 Task: Select Increase contrast
Action: Mouse moved to (189, 142)
Screenshot: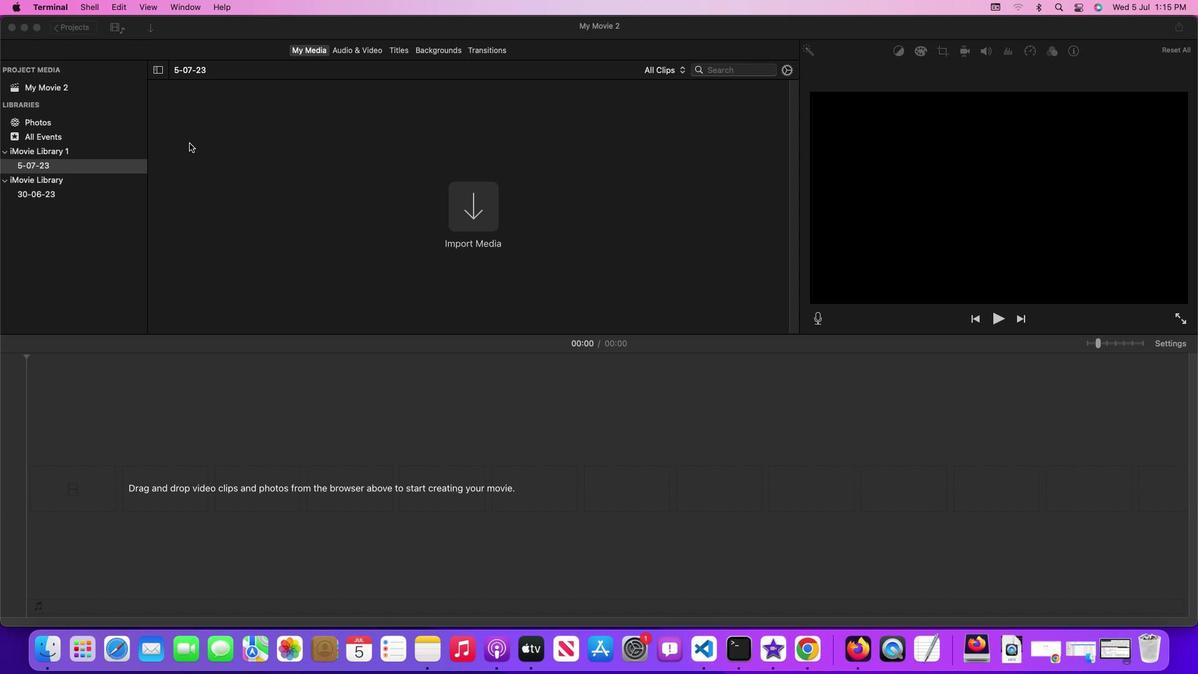 
Action: Mouse pressed left at (189, 142)
Screenshot: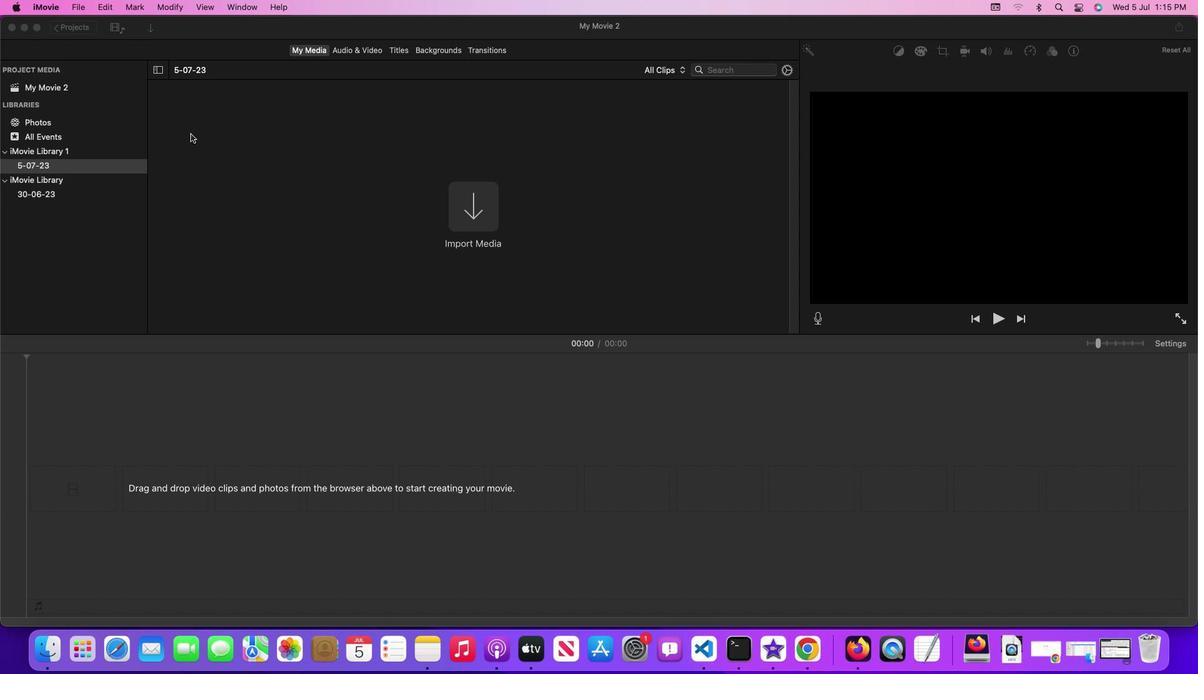
Action: Mouse moved to (46, 4)
Screenshot: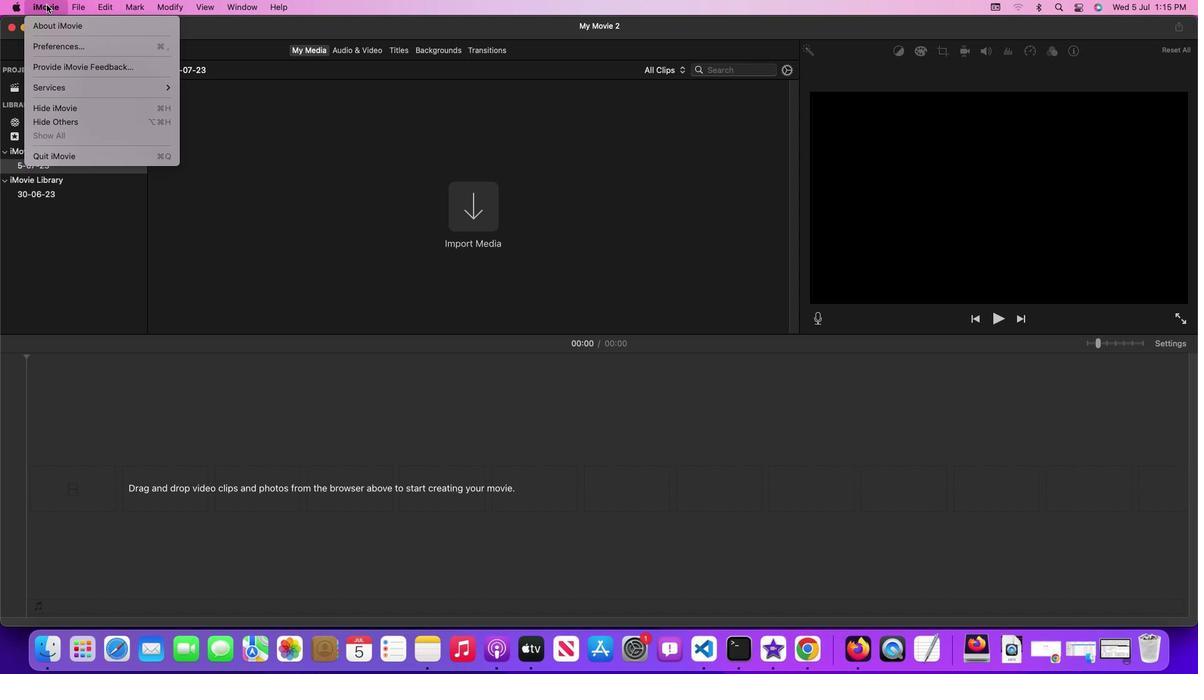 
Action: Mouse pressed left at (46, 4)
Screenshot: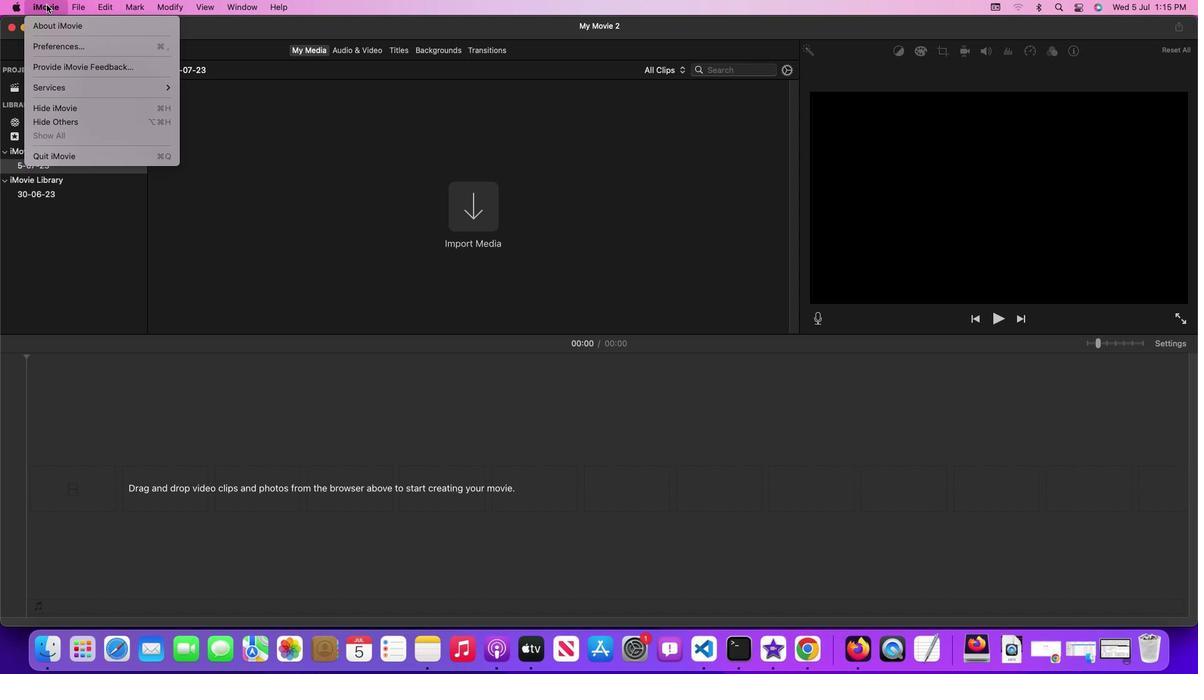 
Action: Mouse moved to (191, 105)
Screenshot: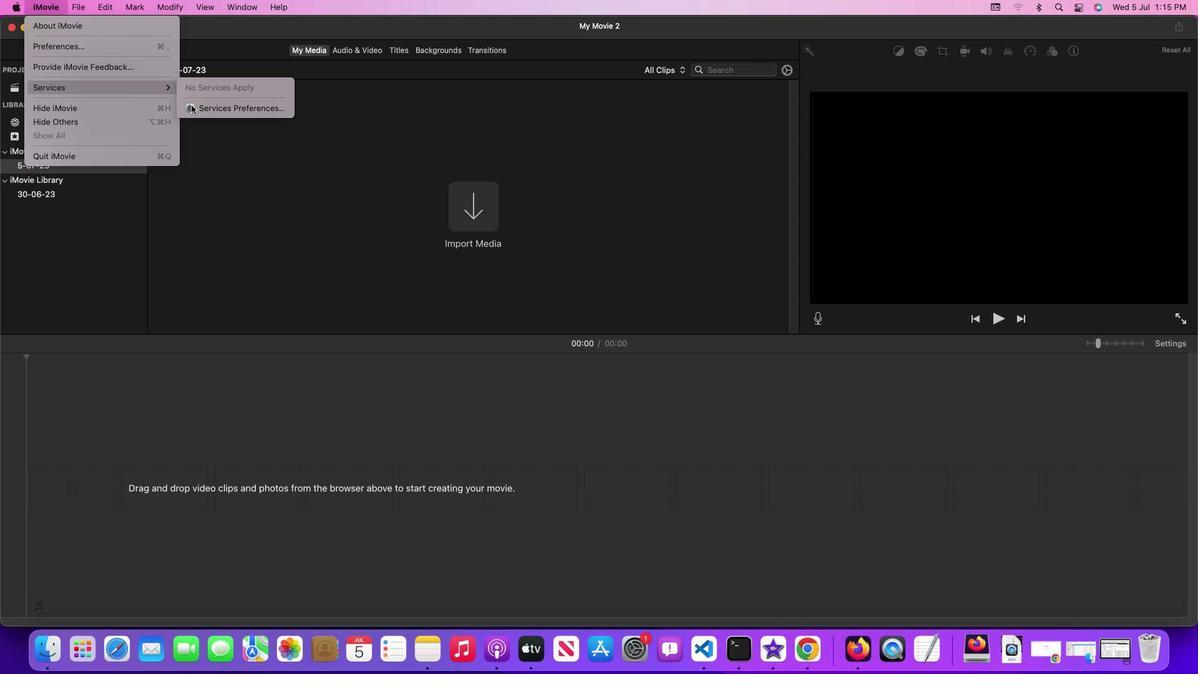 
Action: Mouse pressed left at (191, 105)
Screenshot: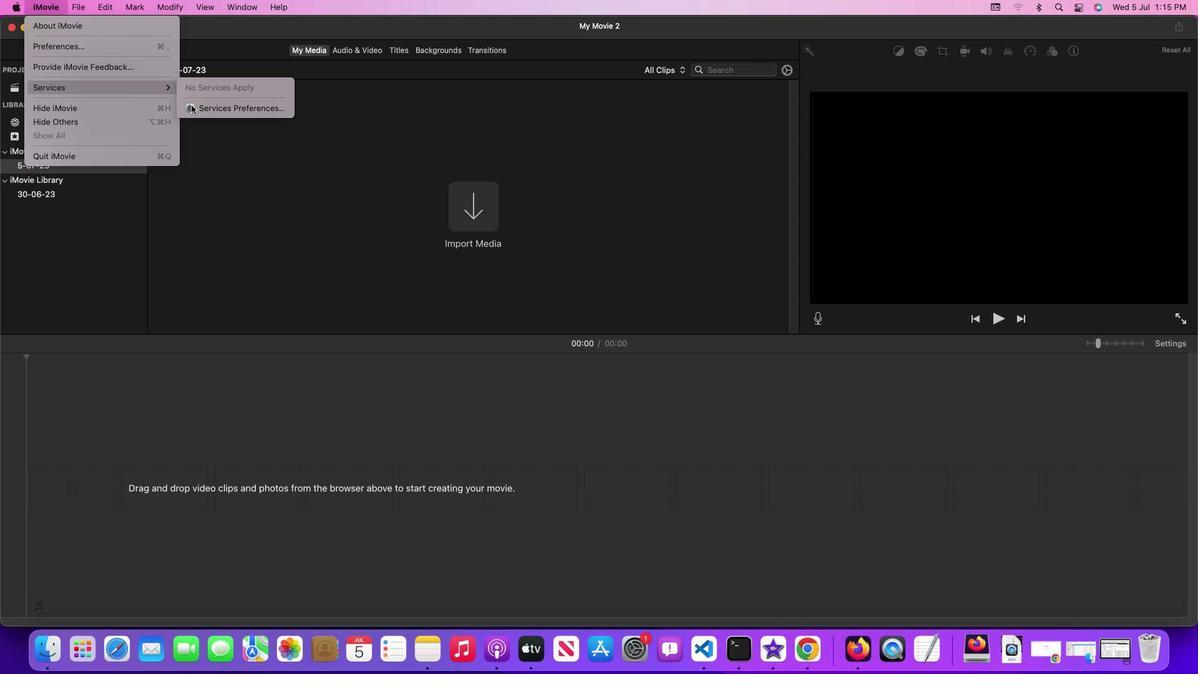 
Action: Mouse moved to (479, 189)
Screenshot: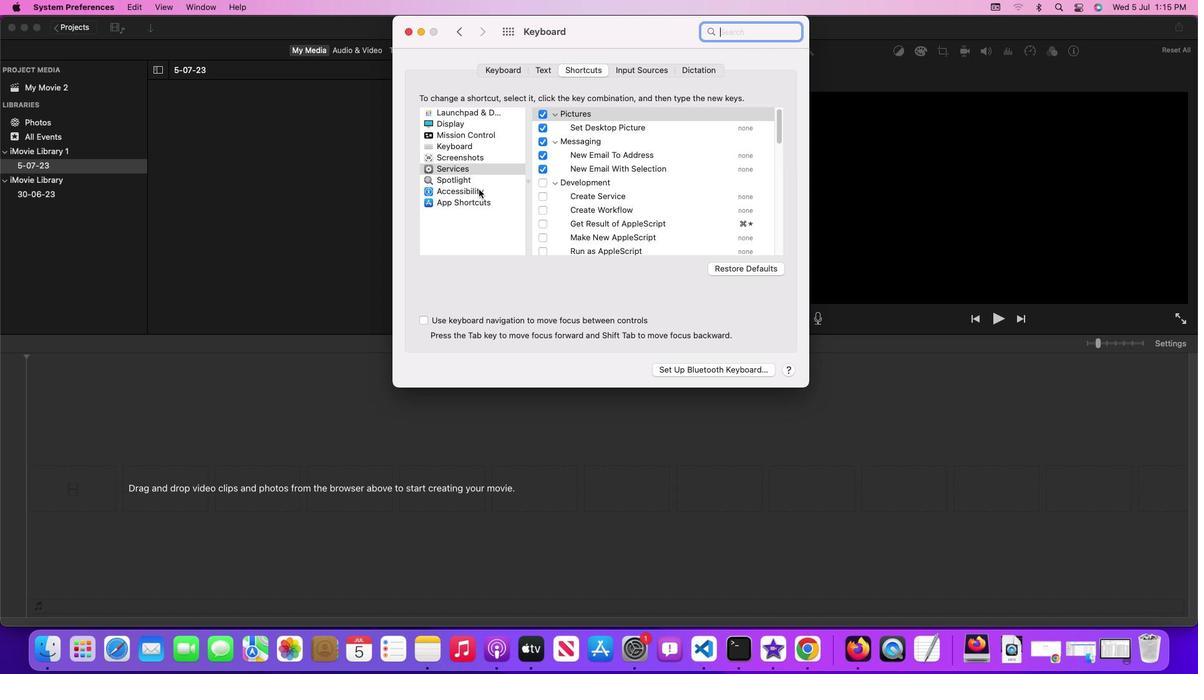 
Action: Mouse pressed left at (479, 189)
Screenshot: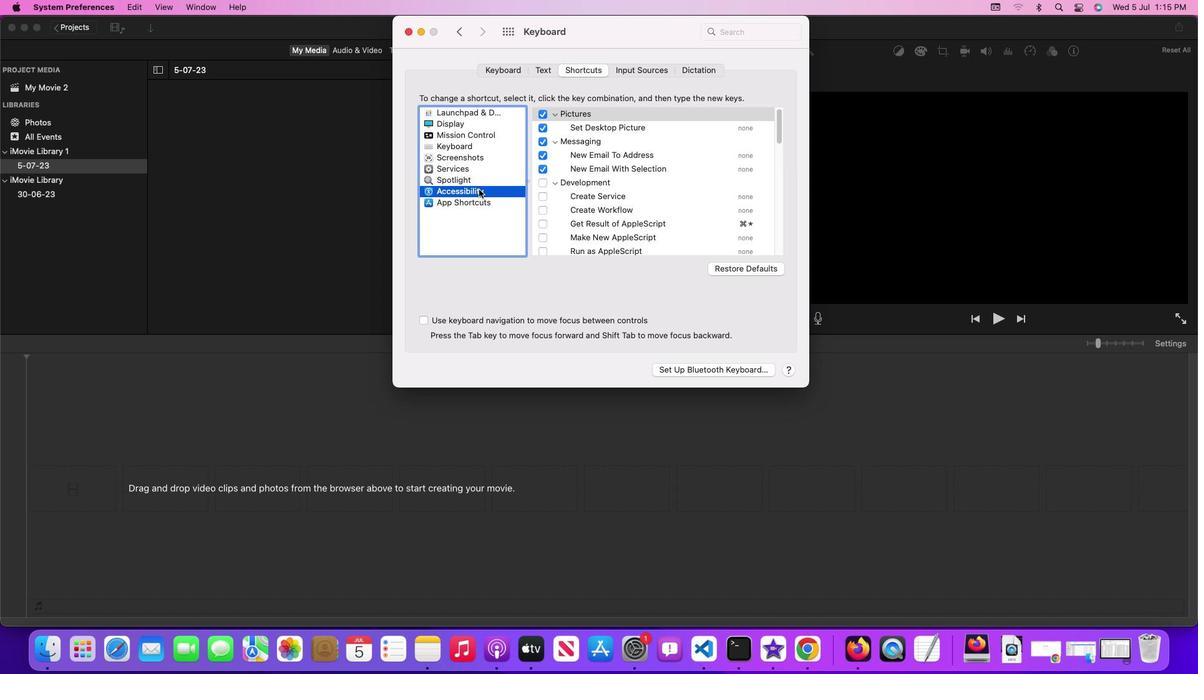 
Action: Mouse moved to (540, 196)
Screenshot: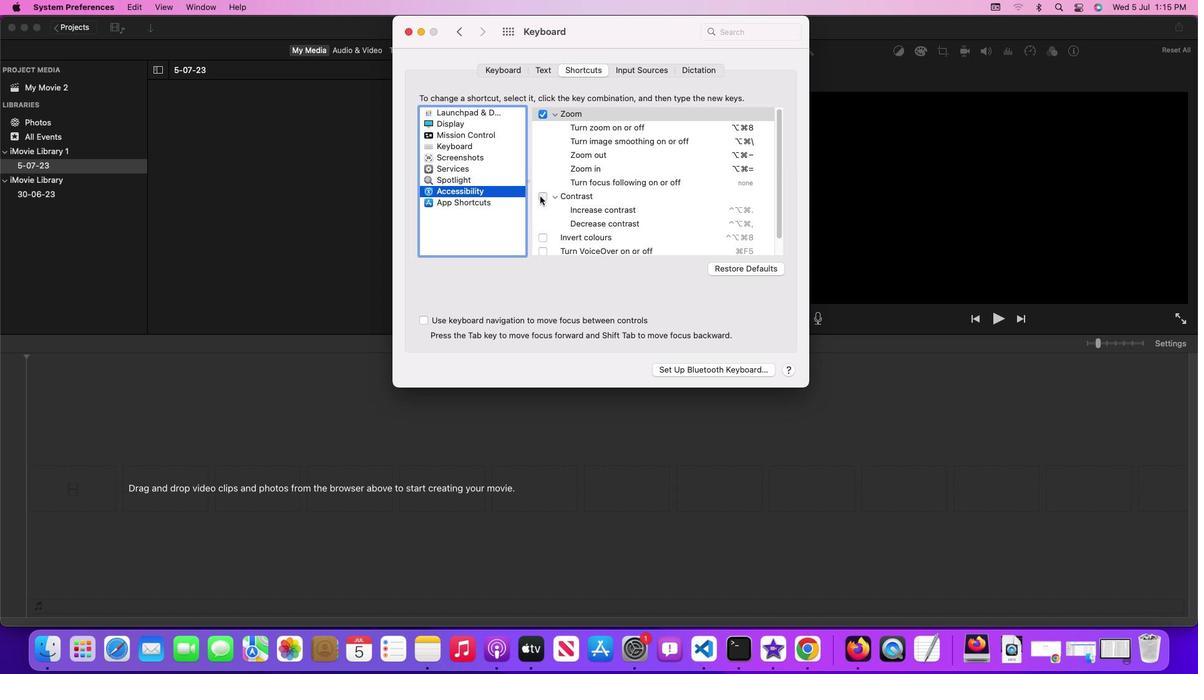 
Action: Mouse pressed left at (540, 196)
Screenshot: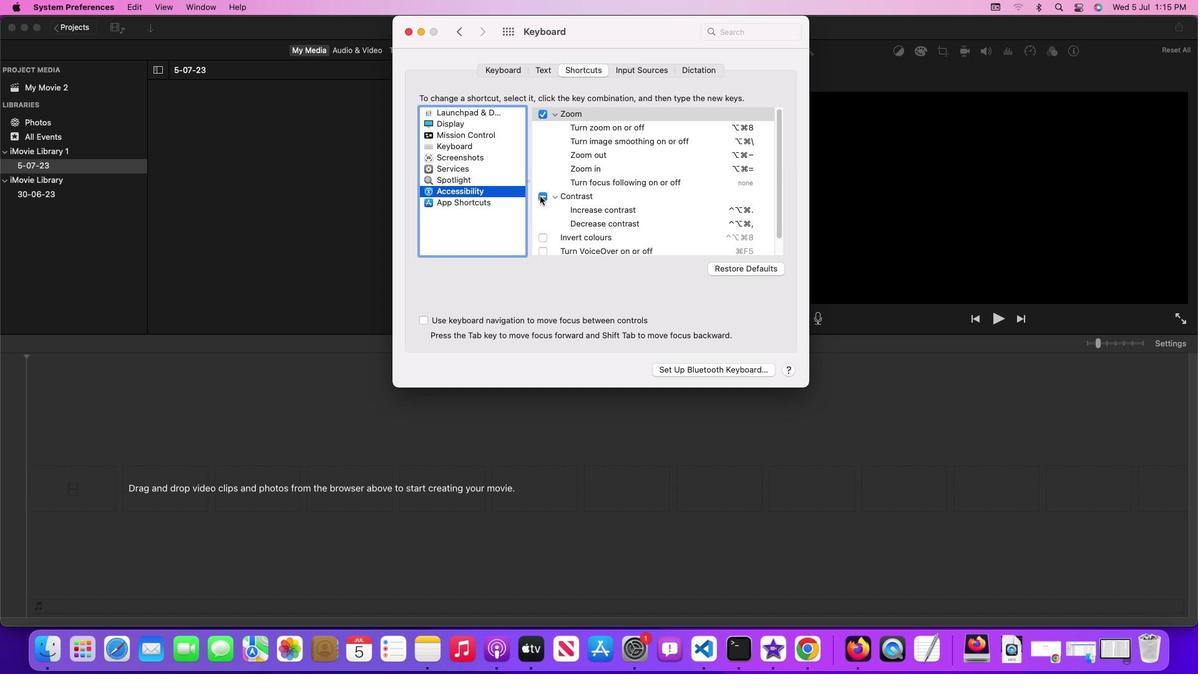 
Action: Mouse moved to (593, 208)
Screenshot: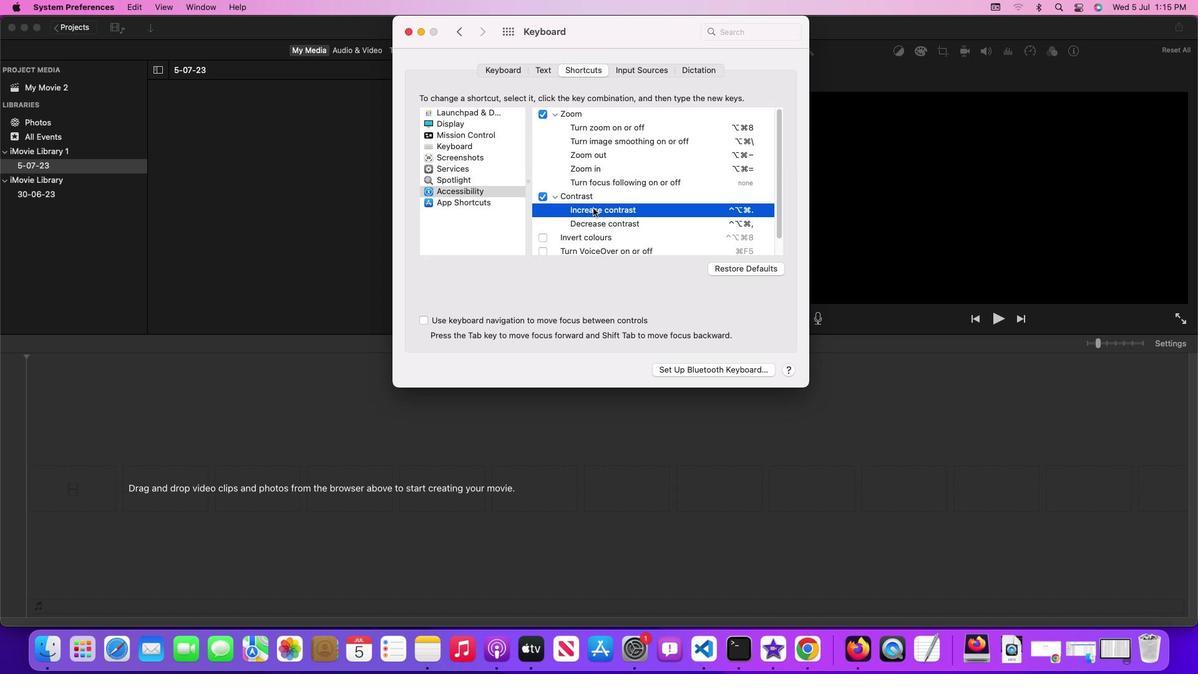 
Action: Mouse pressed left at (593, 208)
Screenshot: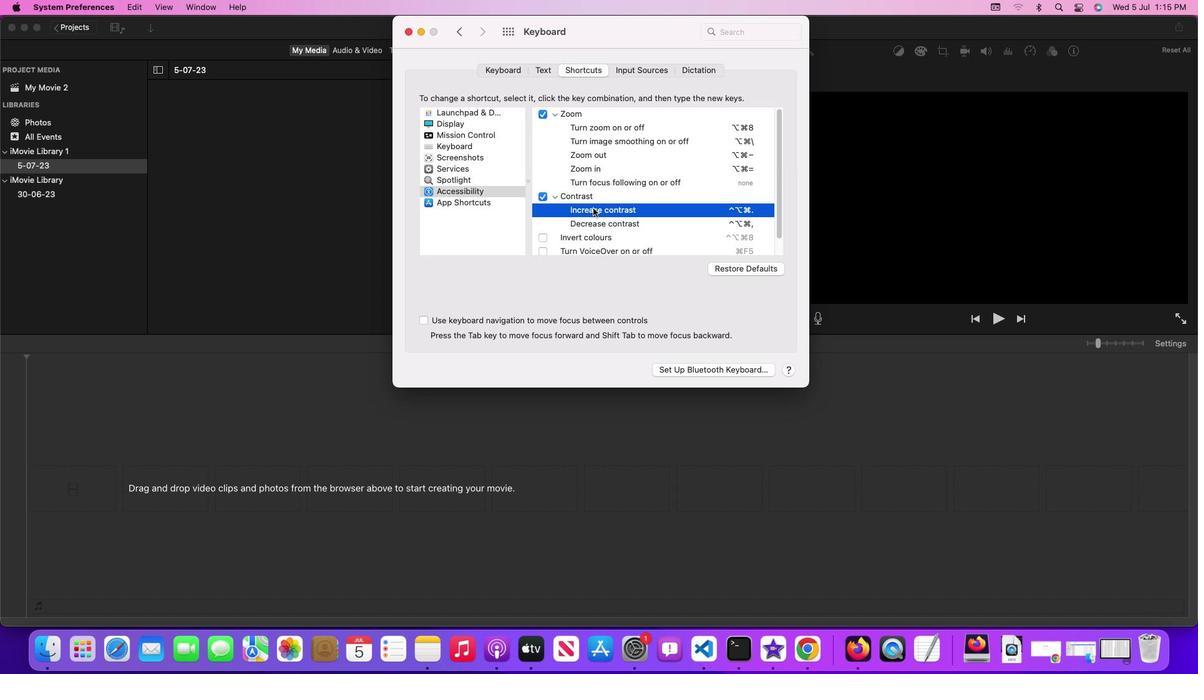 
Action: Mouse moved to (593, 207)
Screenshot: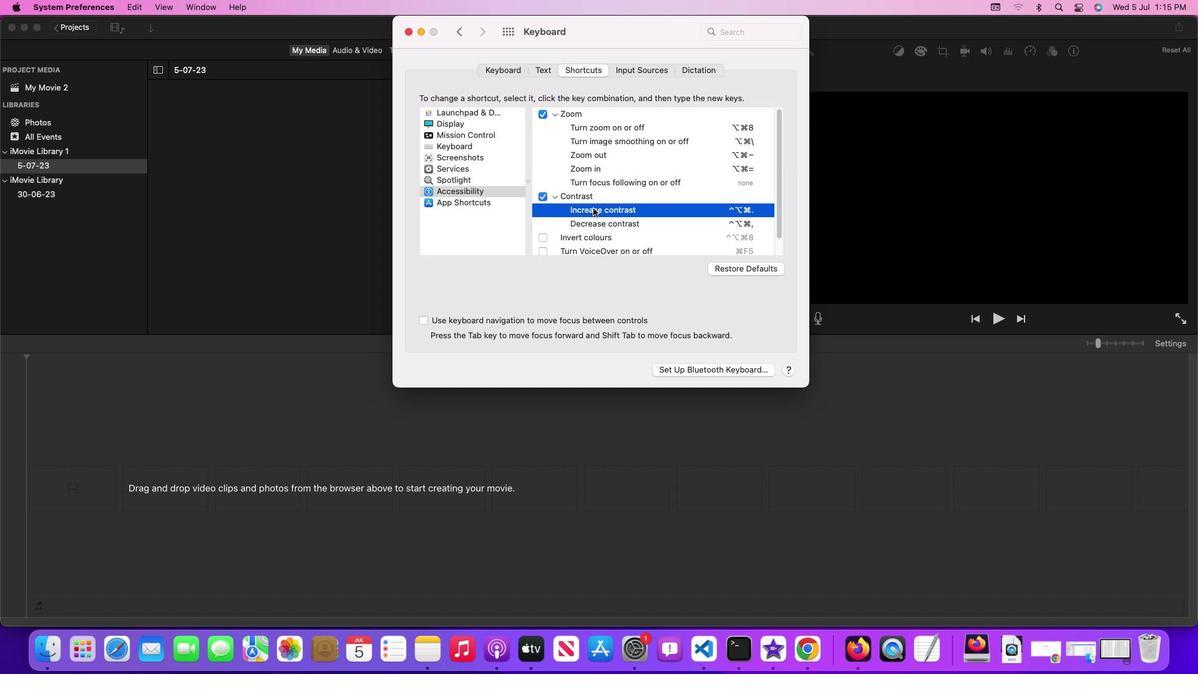 
